 Task: Assign in the project TranceTech the issue 'Develop a new tool for automated testing of machine learning models' to the sprint 'Debug Dive'.
Action: Mouse moved to (184, 50)
Screenshot: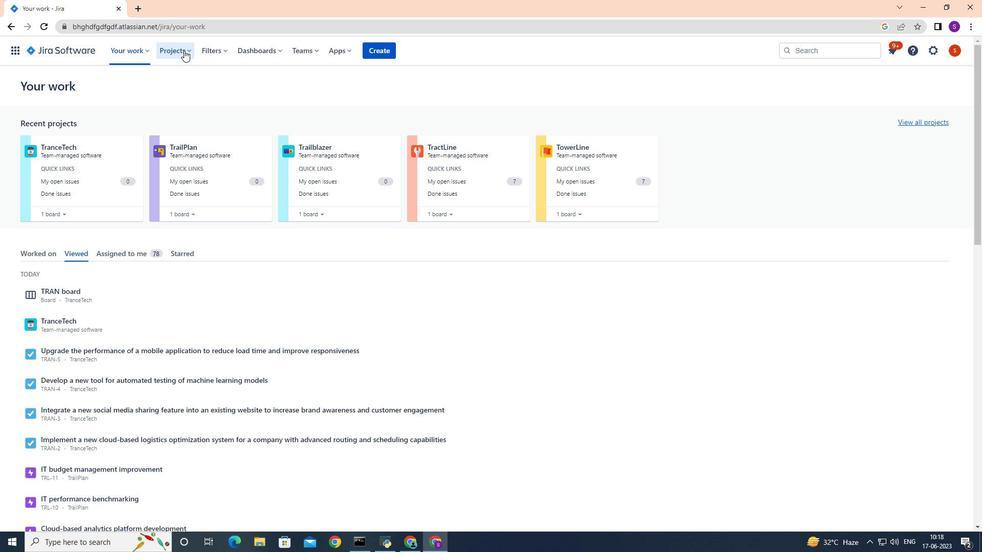 
Action: Mouse pressed left at (184, 50)
Screenshot: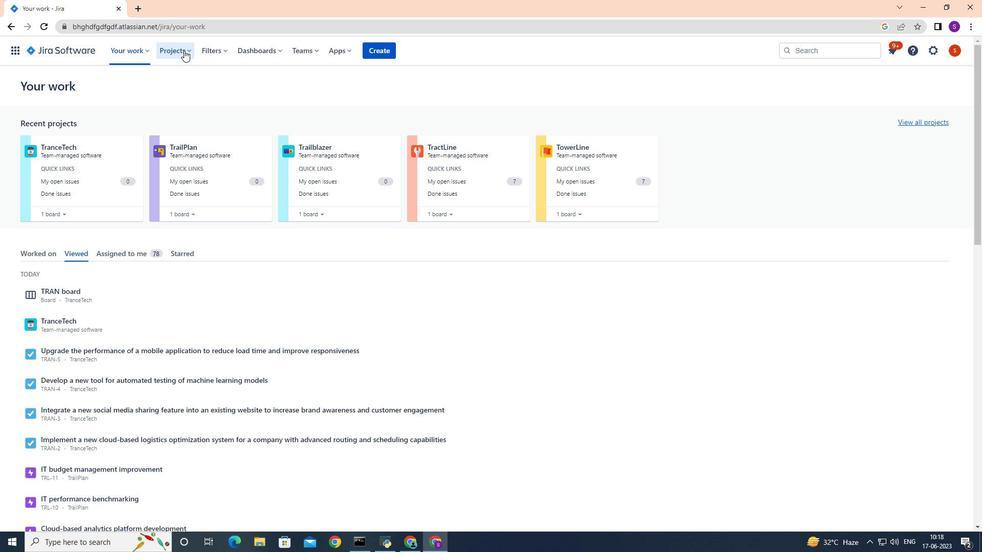 
Action: Mouse moved to (202, 92)
Screenshot: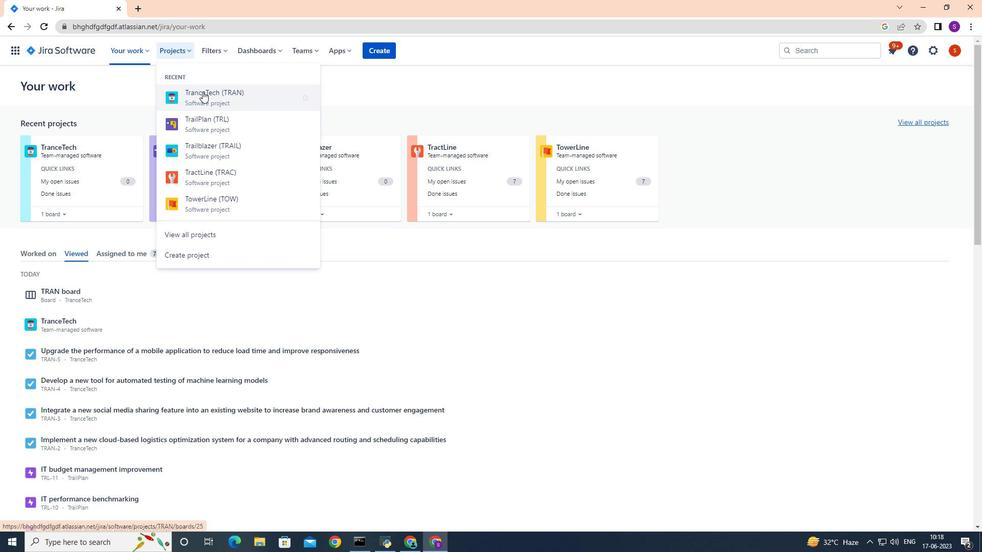 
Action: Mouse pressed left at (202, 92)
Screenshot: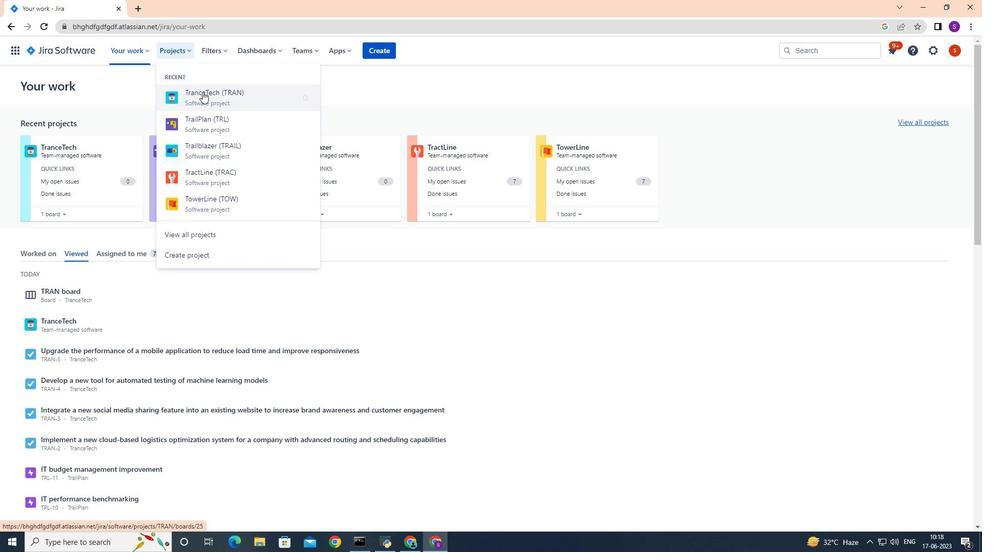 
Action: Mouse moved to (59, 151)
Screenshot: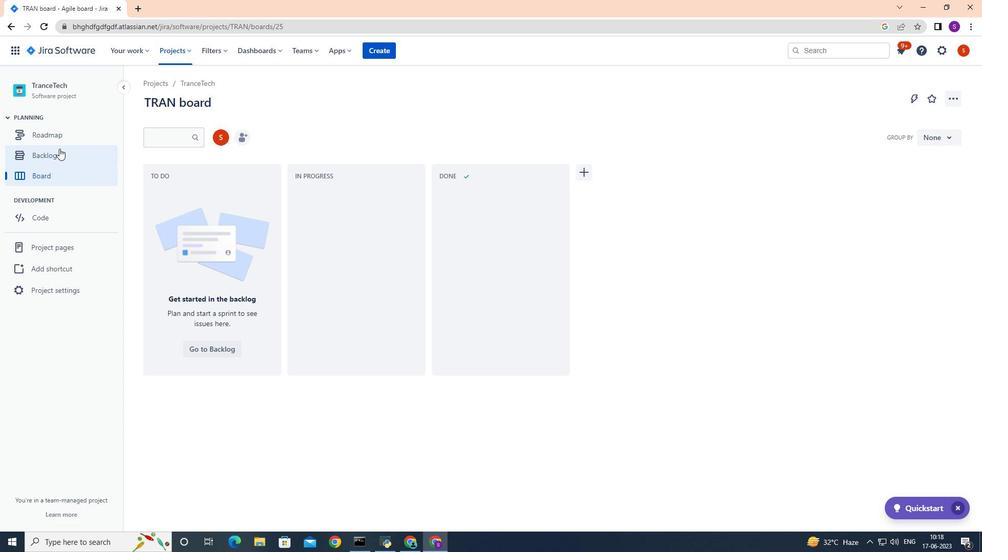 
Action: Mouse pressed left at (59, 151)
Screenshot: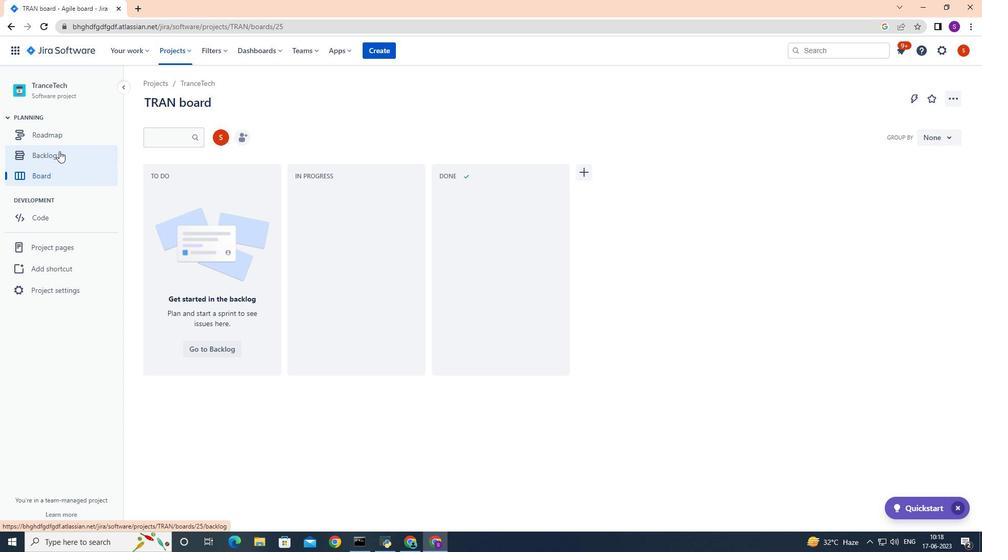 
Action: Mouse moved to (402, 303)
Screenshot: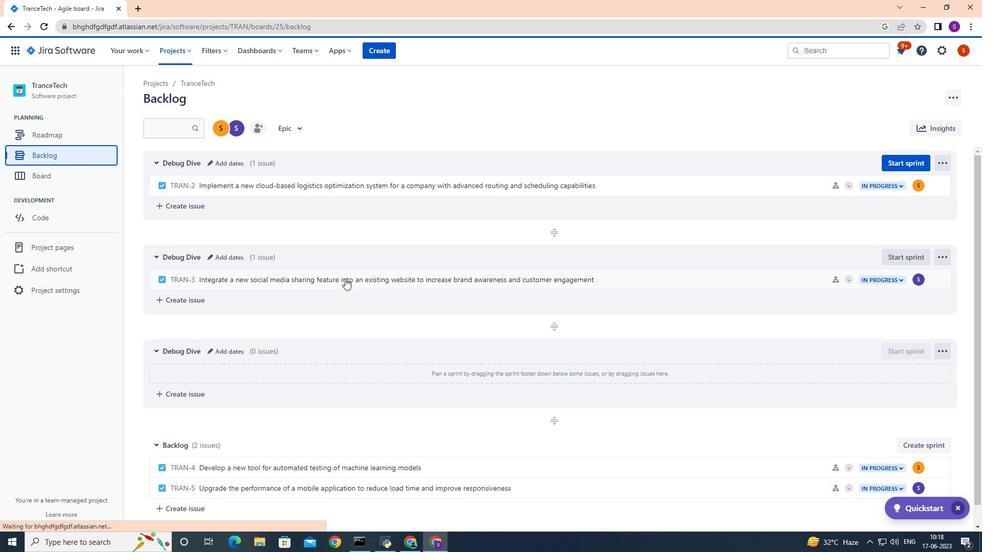 
Action: Mouse scrolled (402, 303) with delta (0, 0)
Screenshot: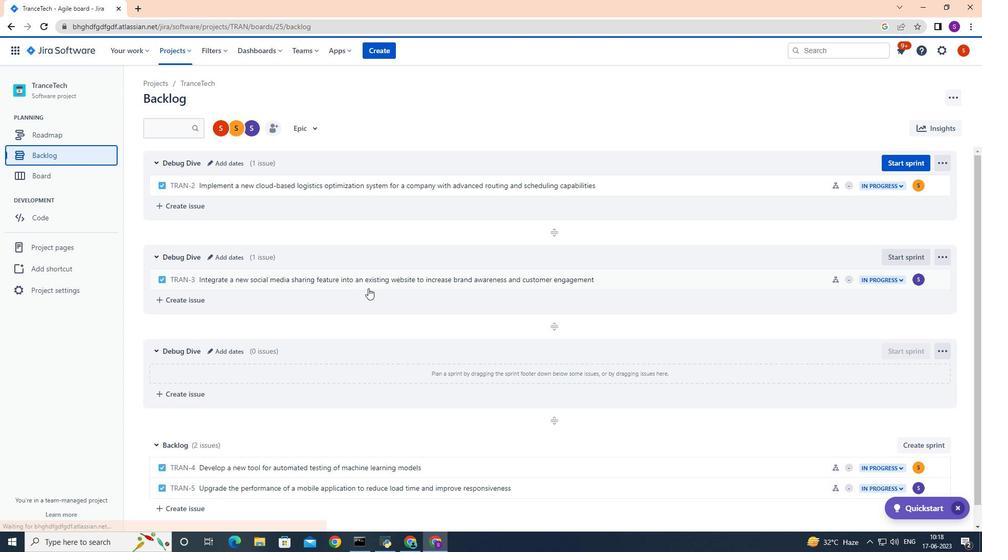 
Action: Mouse moved to (410, 308)
Screenshot: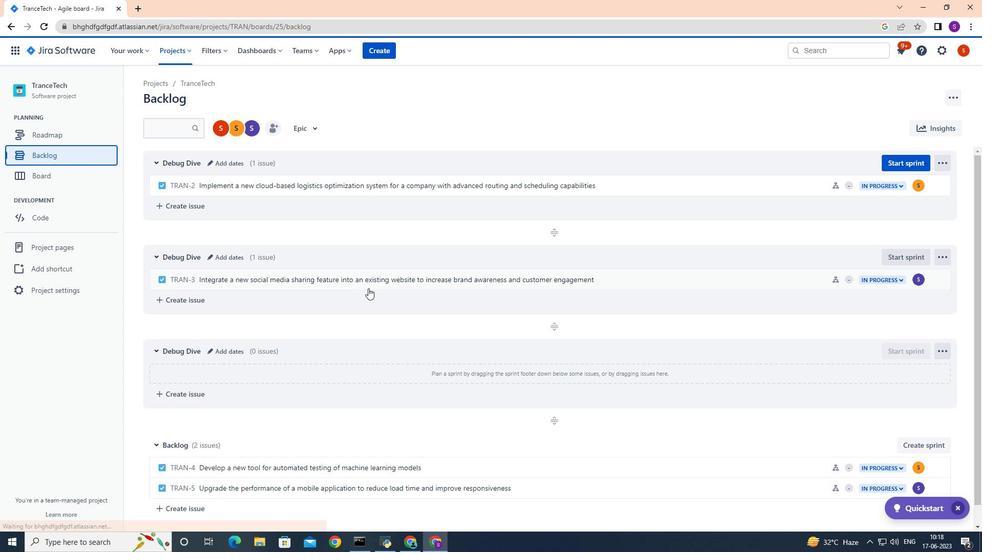 
Action: Mouse scrolled (410, 308) with delta (0, 0)
Screenshot: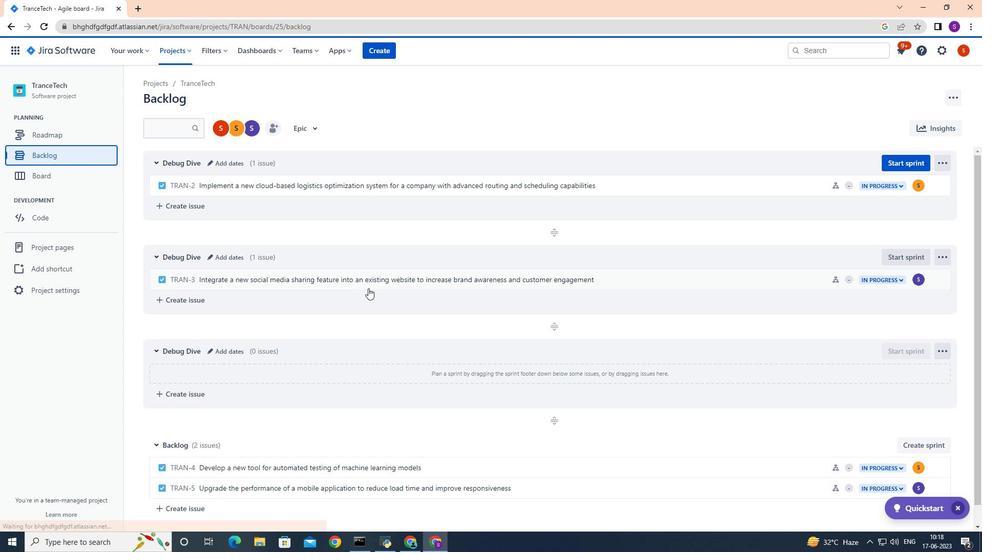 
Action: Mouse moved to (415, 310)
Screenshot: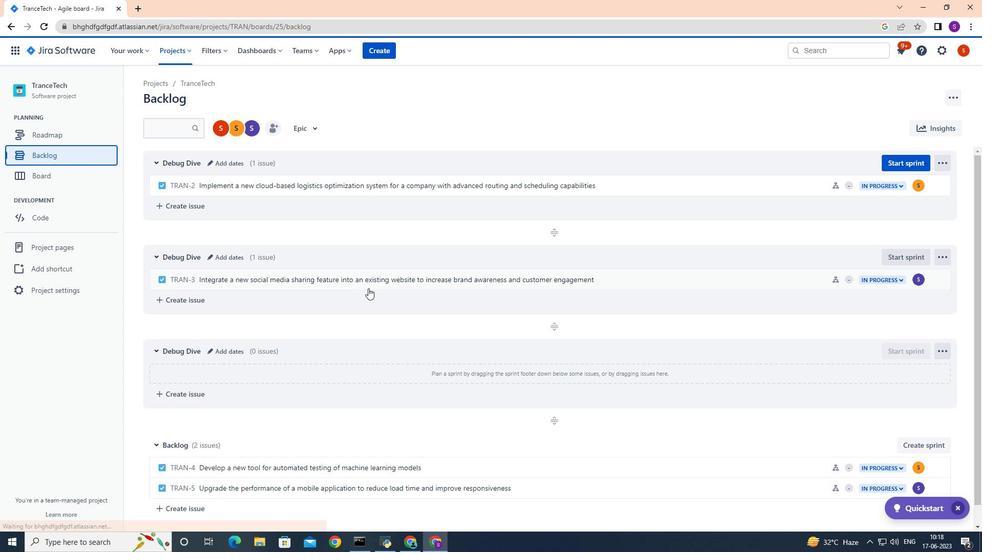 
Action: Mouse scrolled (415, 309) with delta (0, 0)
Screenshot: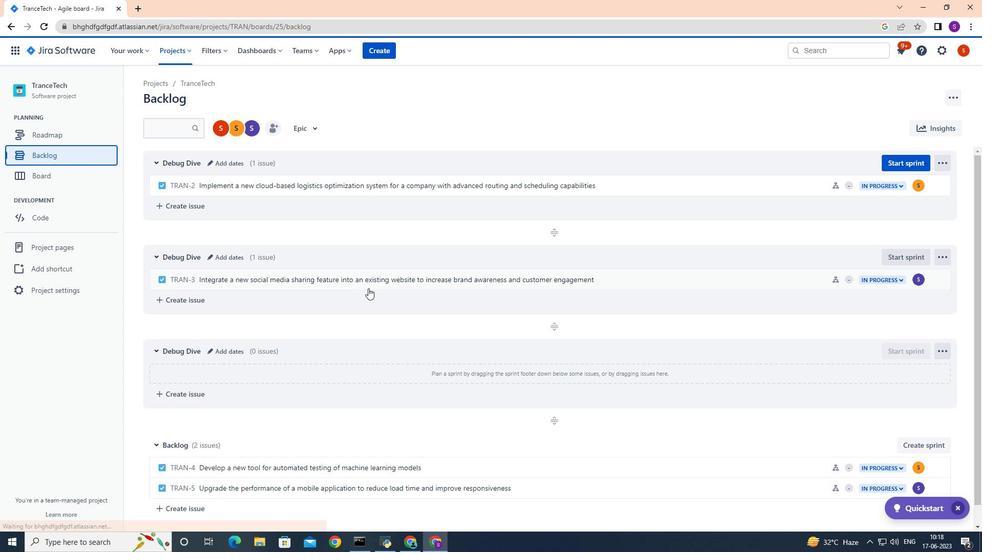 
Action: Mouse moved to (423, 311)
Screenshot: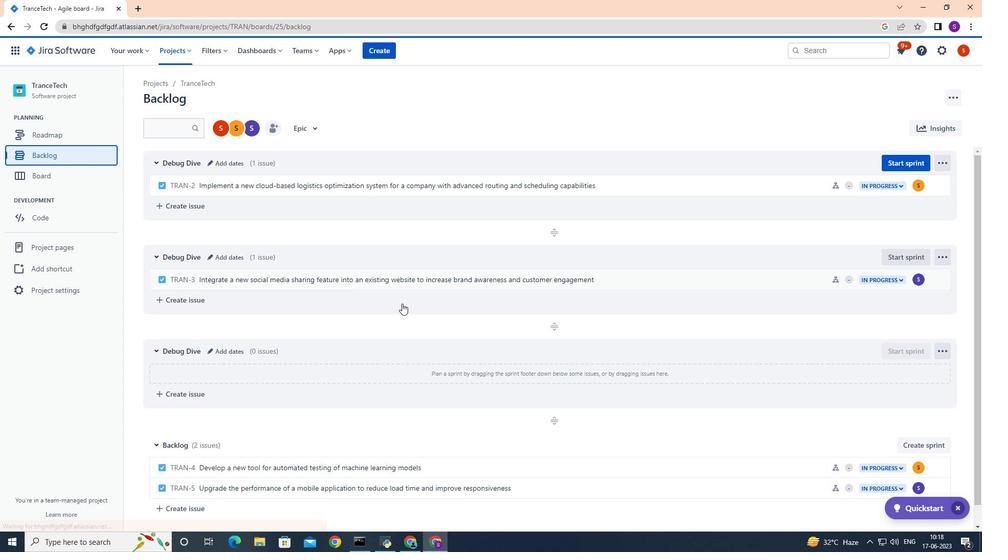 
Action: Mouse scrolled (423, 311) with delta (0, 0)
Screenshot: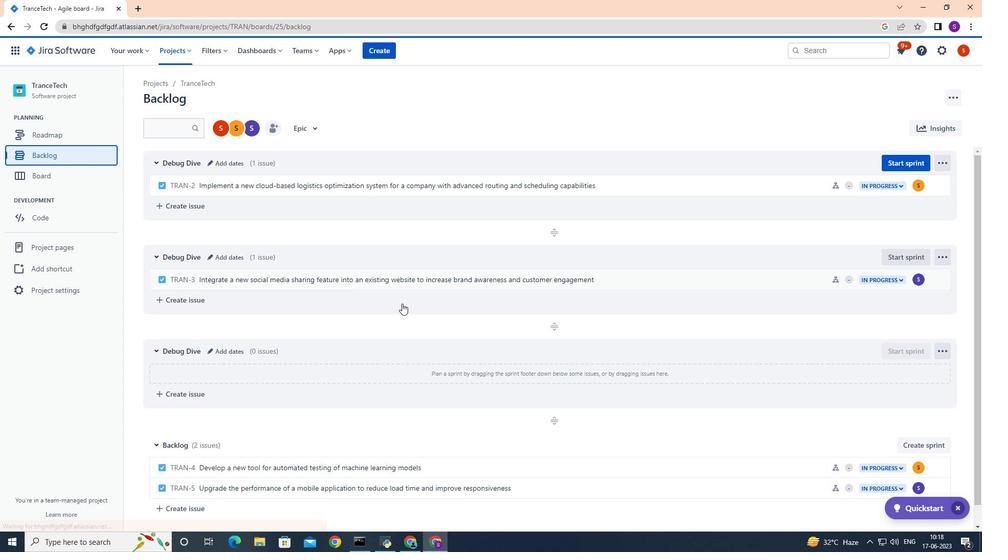 
Action: Mouse moved to (428, 312)
Screenshot: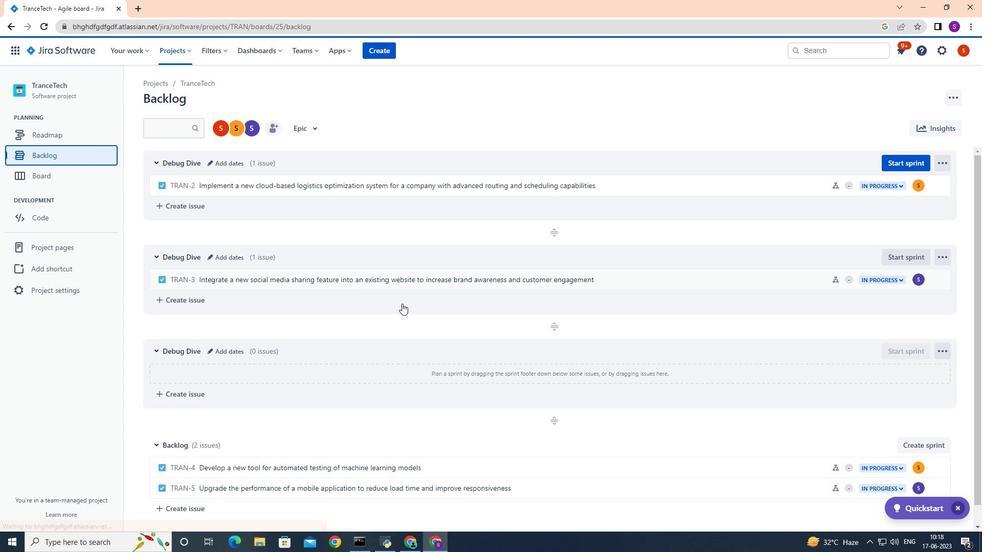 
Action: Mouse scrolled (428, 311) with delta (0, 0)
Screenshot: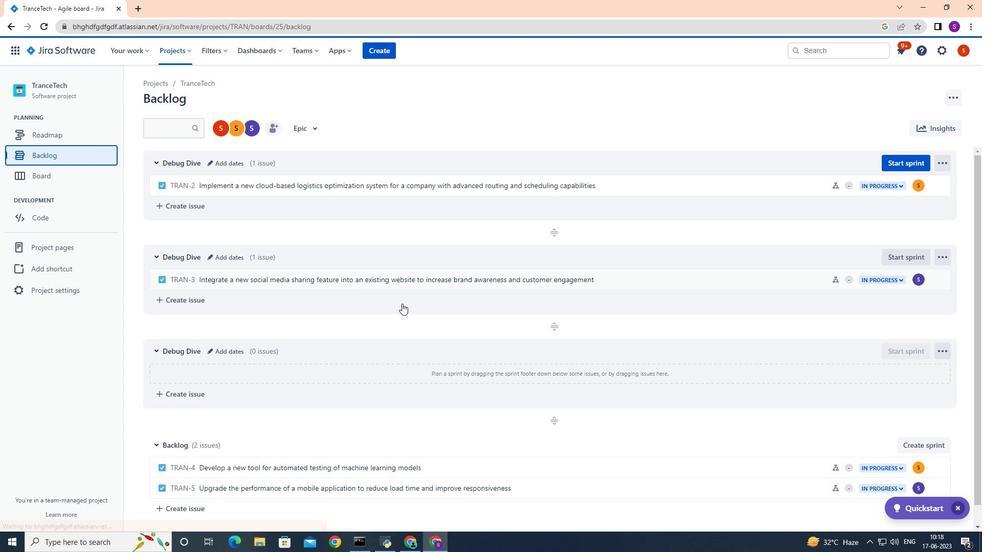 
Action: Mouse moved to (431, 312)
Screenshot: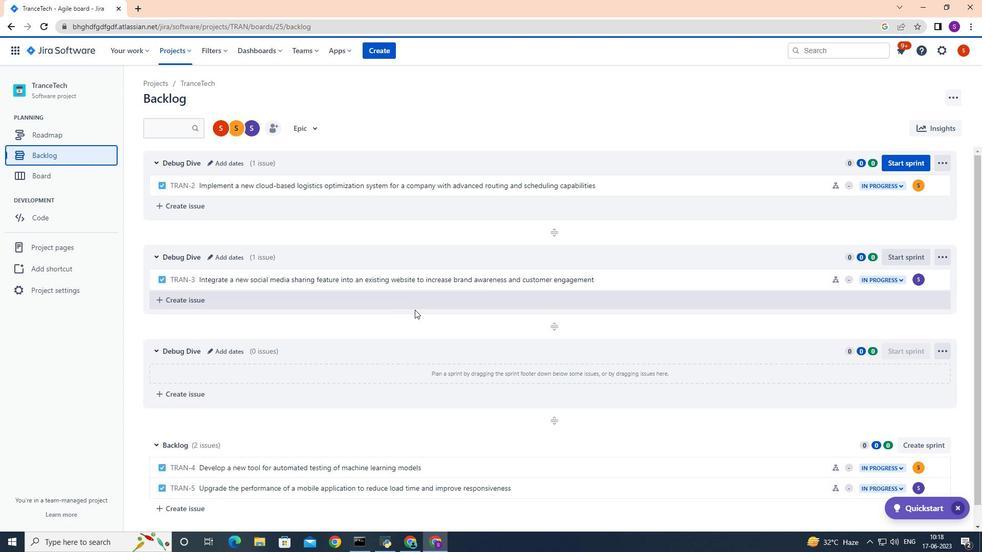 
Action: Mouse scrolled (431, 311) with delta (0, 0)
Screenshot: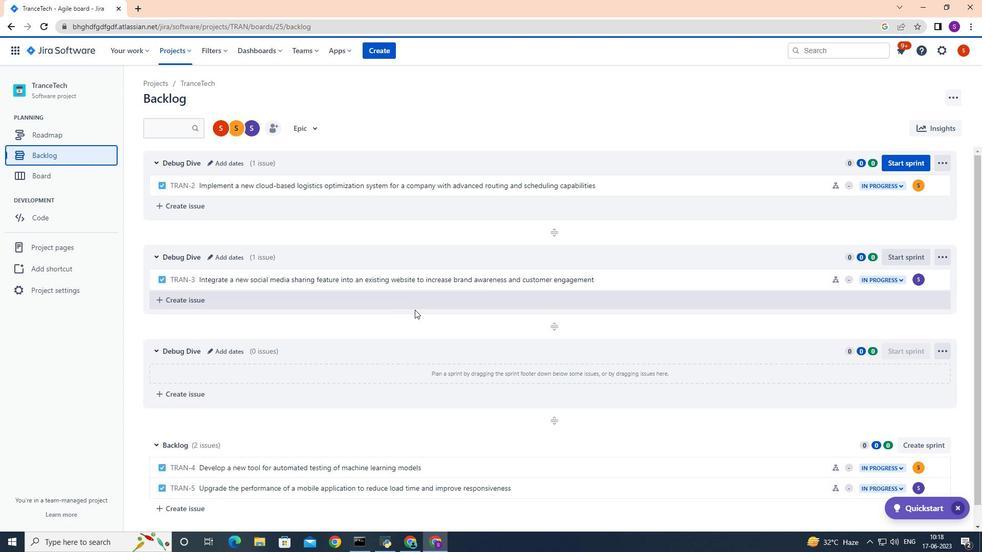 
Action: Mouse moved to (432, 312)
Screenshot: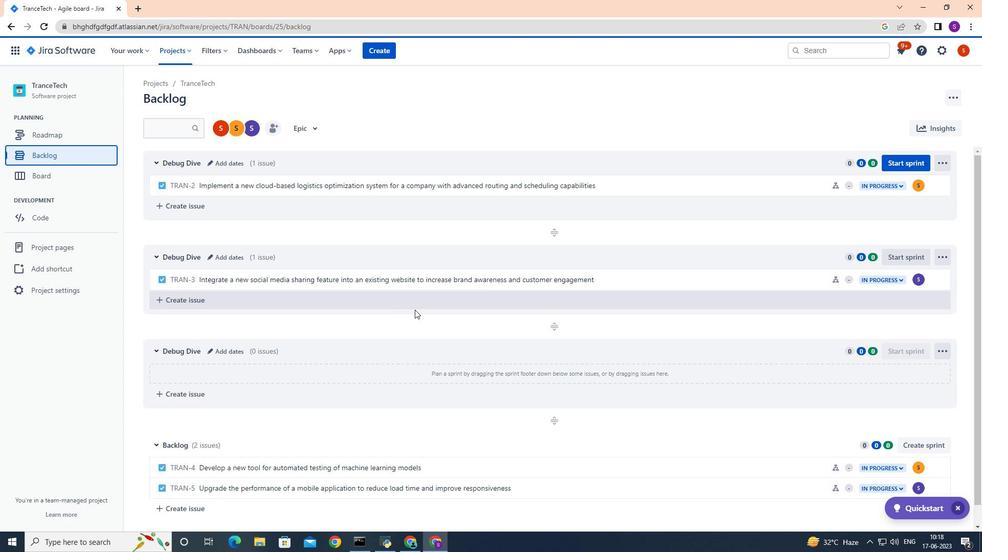 
Action: Mouse scrolled (432, 311) with delta (0, 0)
Screenshot: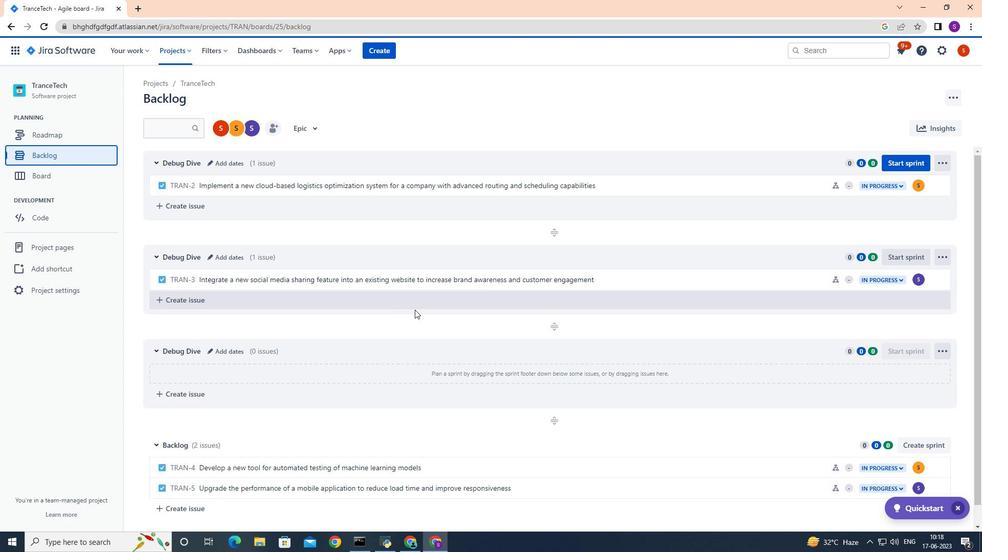 
Action: Mouse moved to (939, 447)
Screenshot: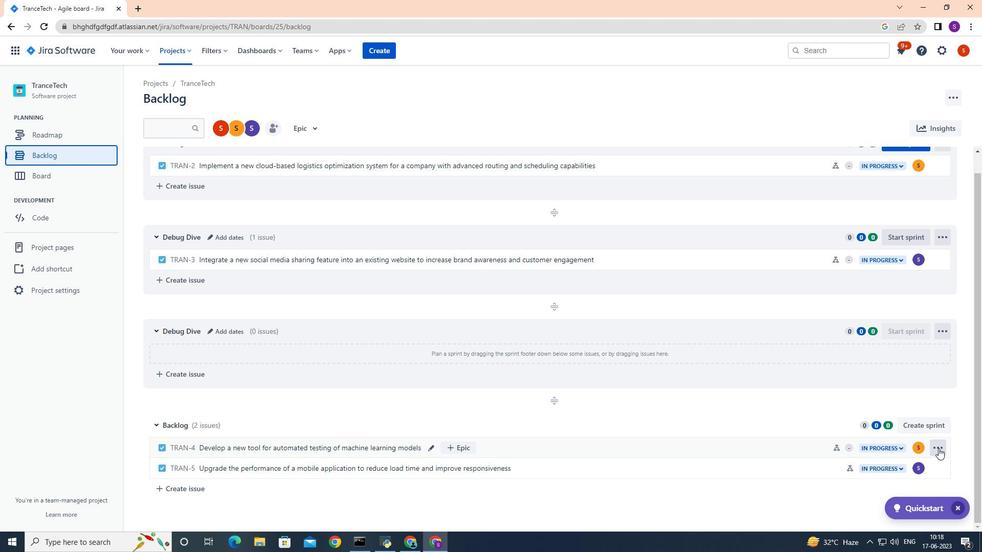 
Action: Mouse pressed left at (939, 447)
Screenshot: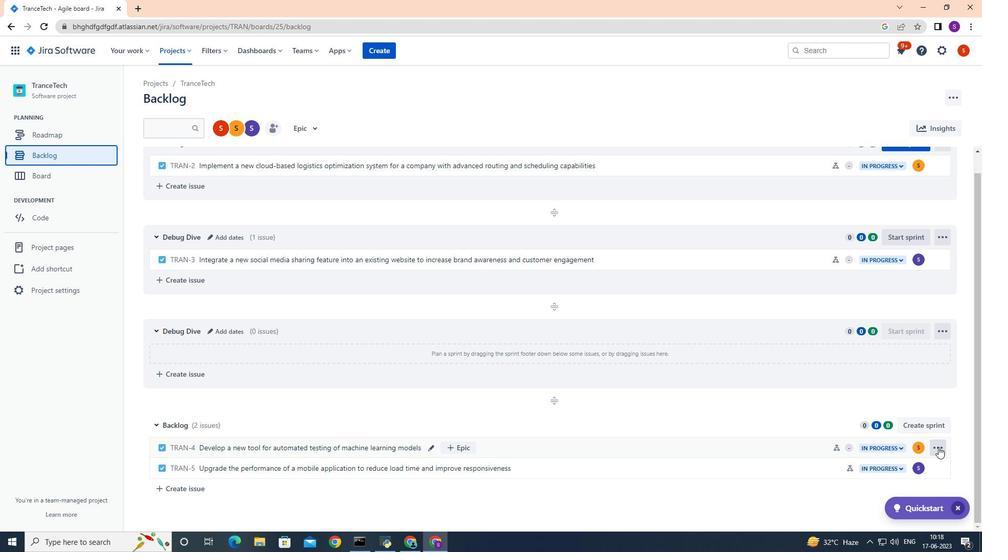 
Action: Mouse moved to (919, 390)
Screenshot: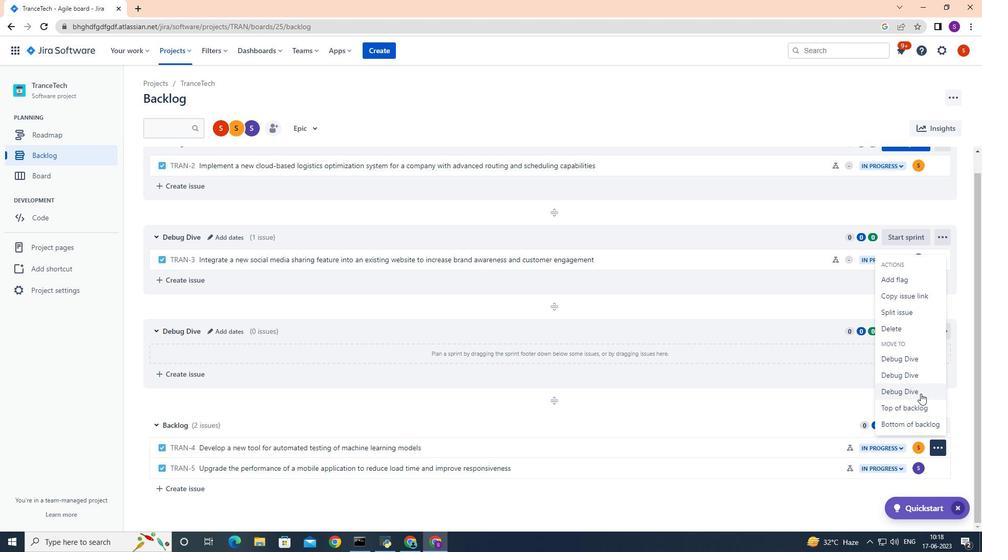 
Action: Mouse pressed left at (919, 390)
Screenshot: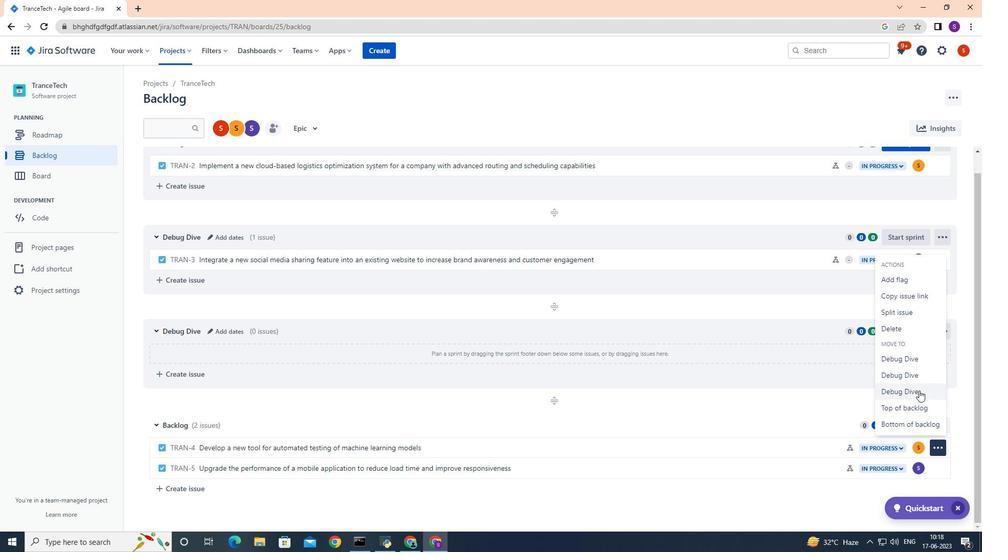 
Action: Mouse moved to (517, 319)
Screenshot: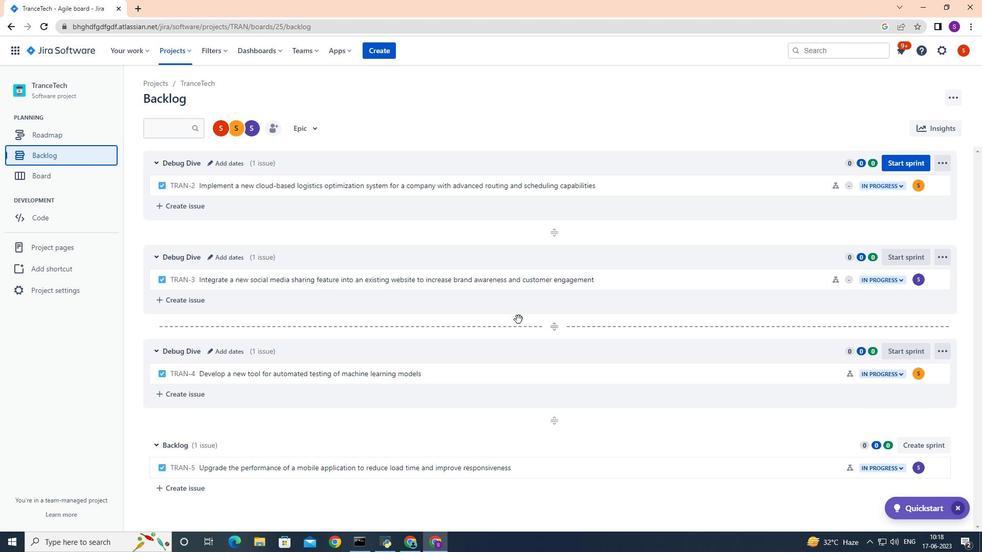 
